 Task: Add Dietz & Watson Medium Cheddar Cheese to the cart.
Action: Mouse moved to (787, 289)
Screenshot: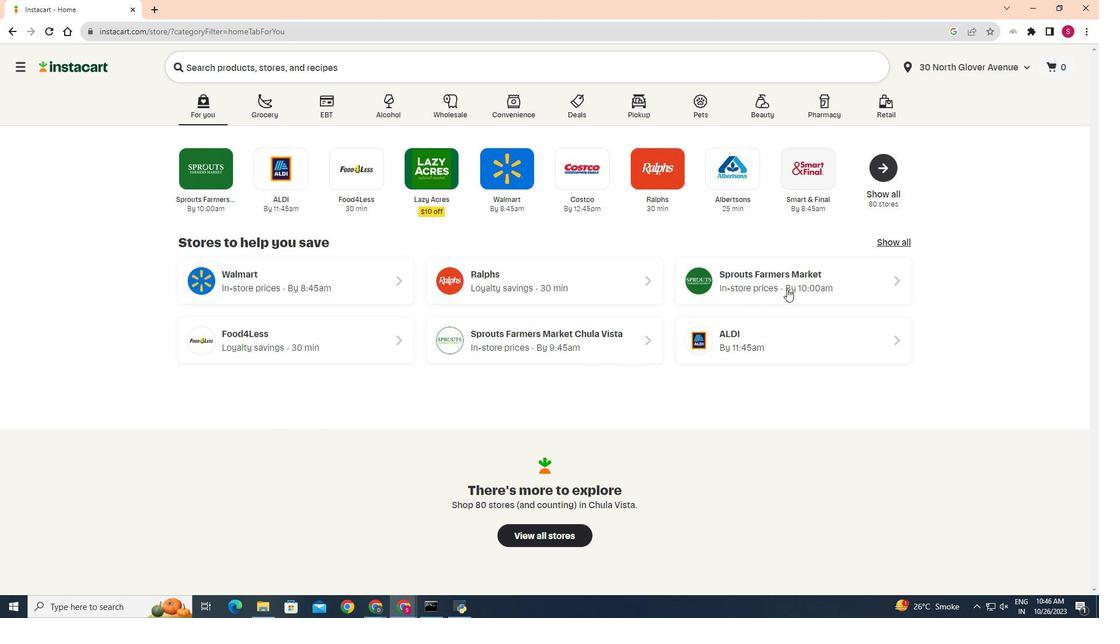 
Action: Mouse pressed left at (787, 289)
Screenshot: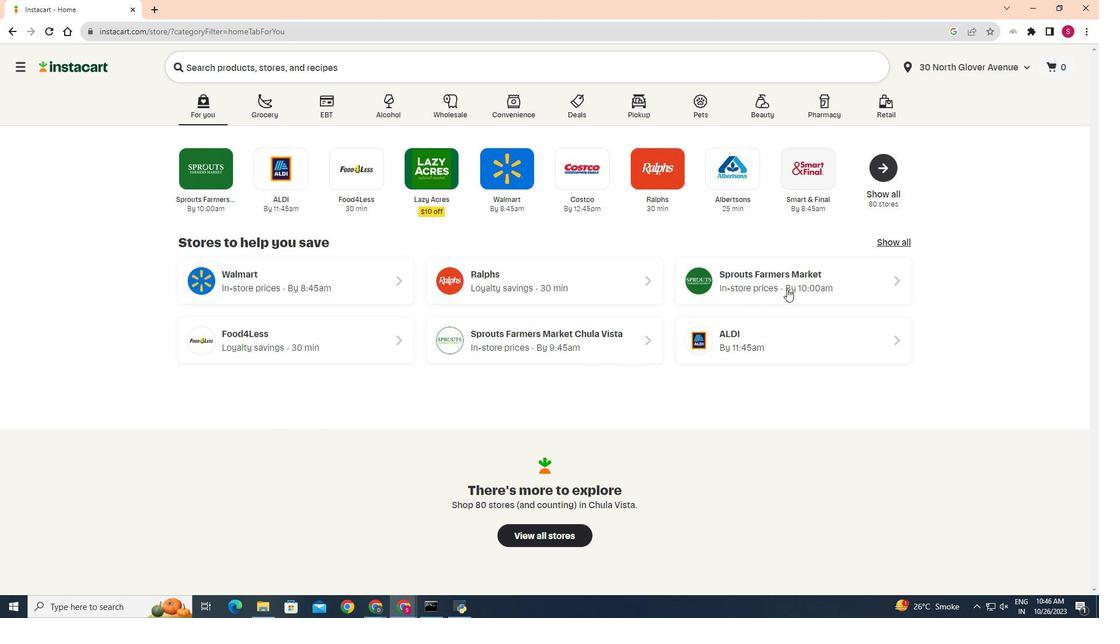 
Action: Mouse moved to (40, 519)
Screenshot: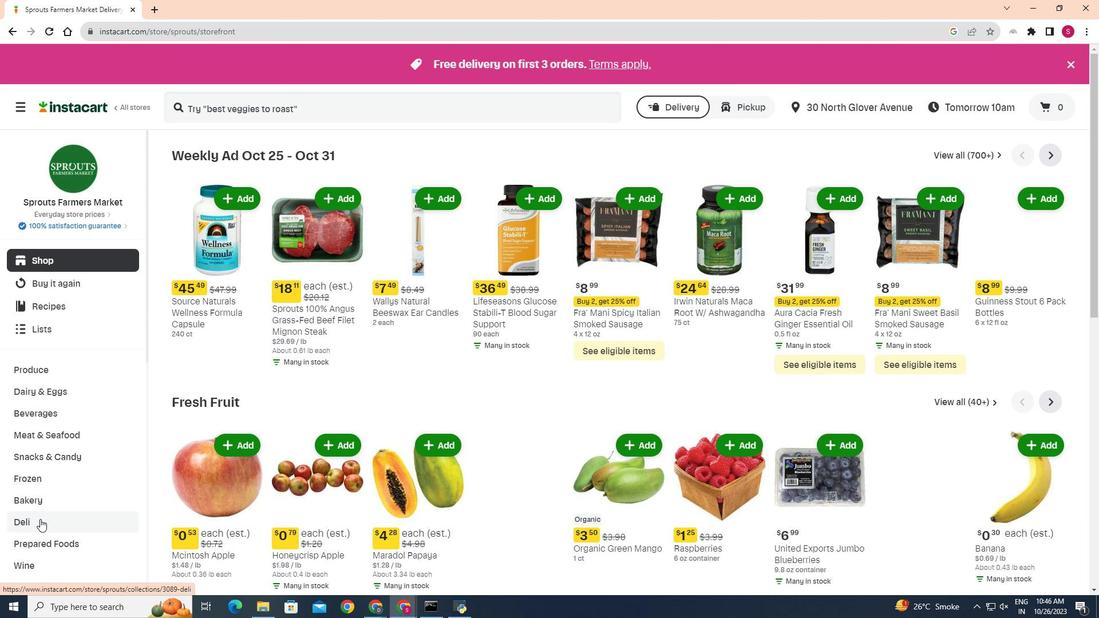 
Action: Mouse pressed left at (40, 519)
Screenshot: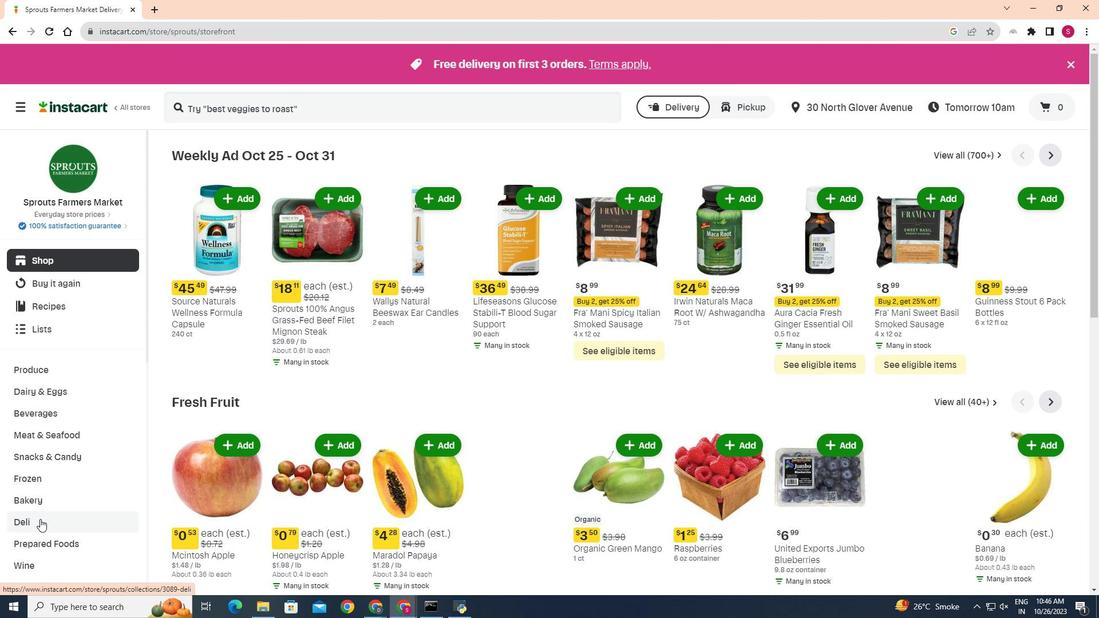 
Action: Mouse moved to (300, 177)
Screenshot: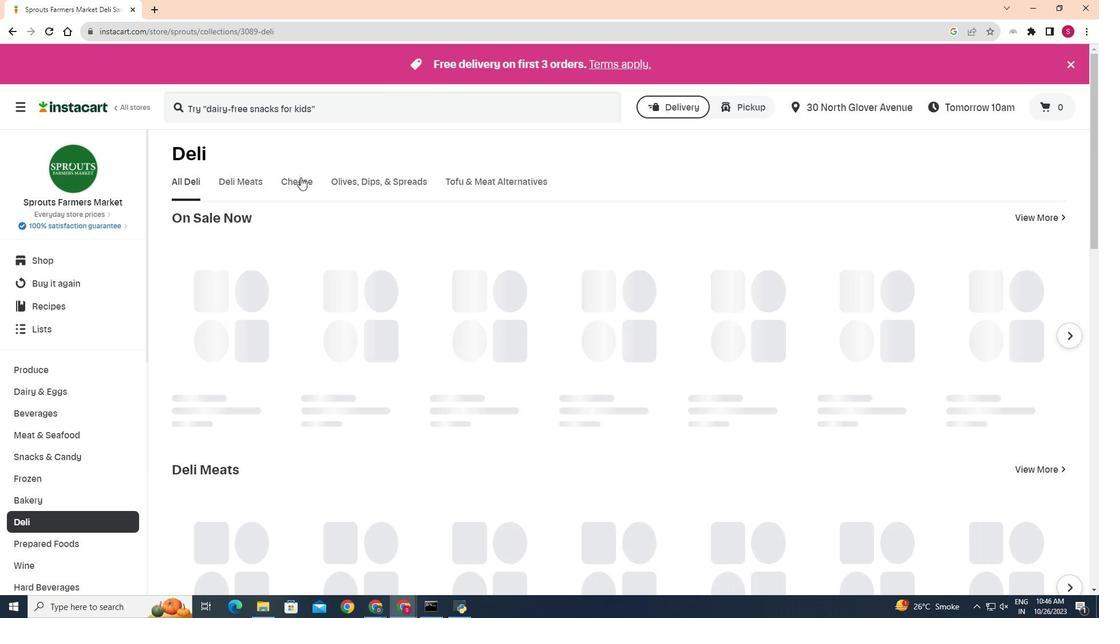 
Action: Mouse pressed left at (300, 177)
Screenshot: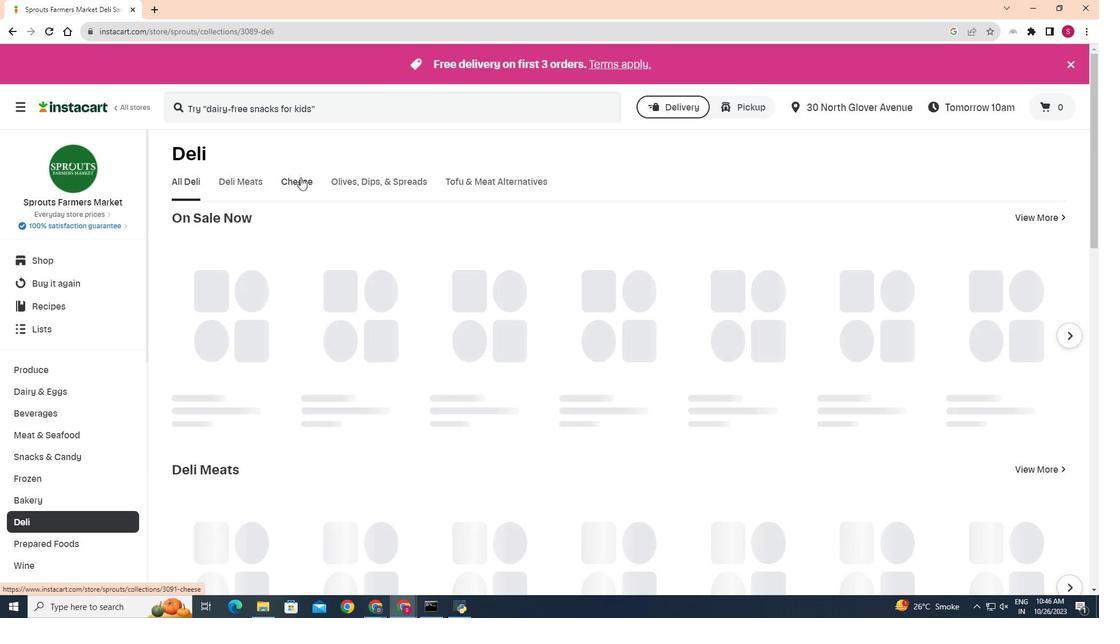 
Action: Mouse moved to (265, 229)
Screenshot: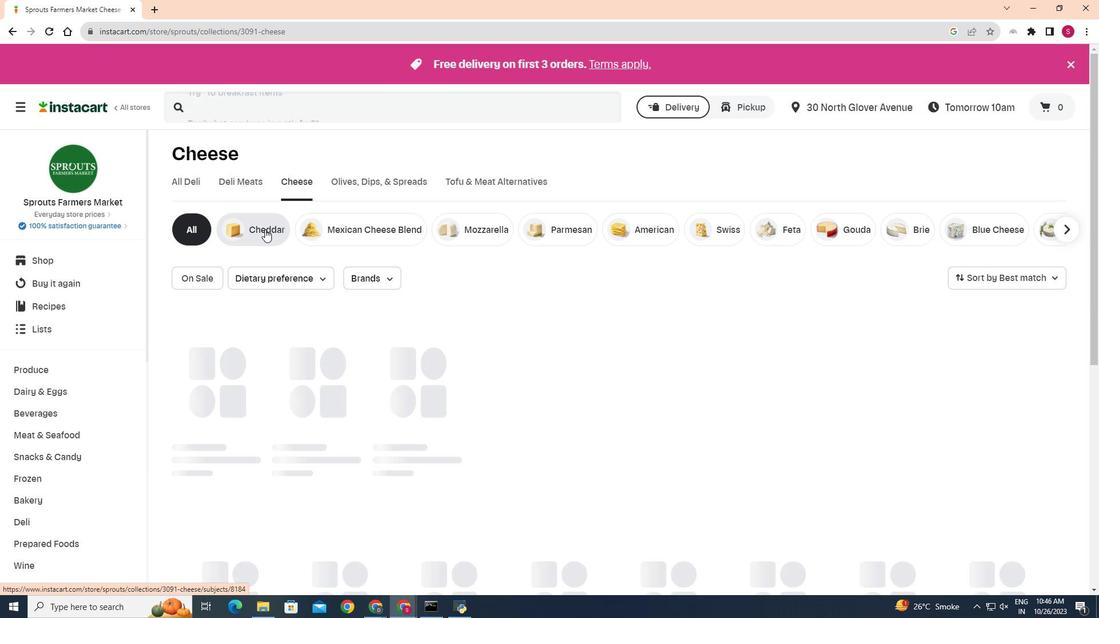 
Action: Mouse pressed left at (265, 229)
Screenshot: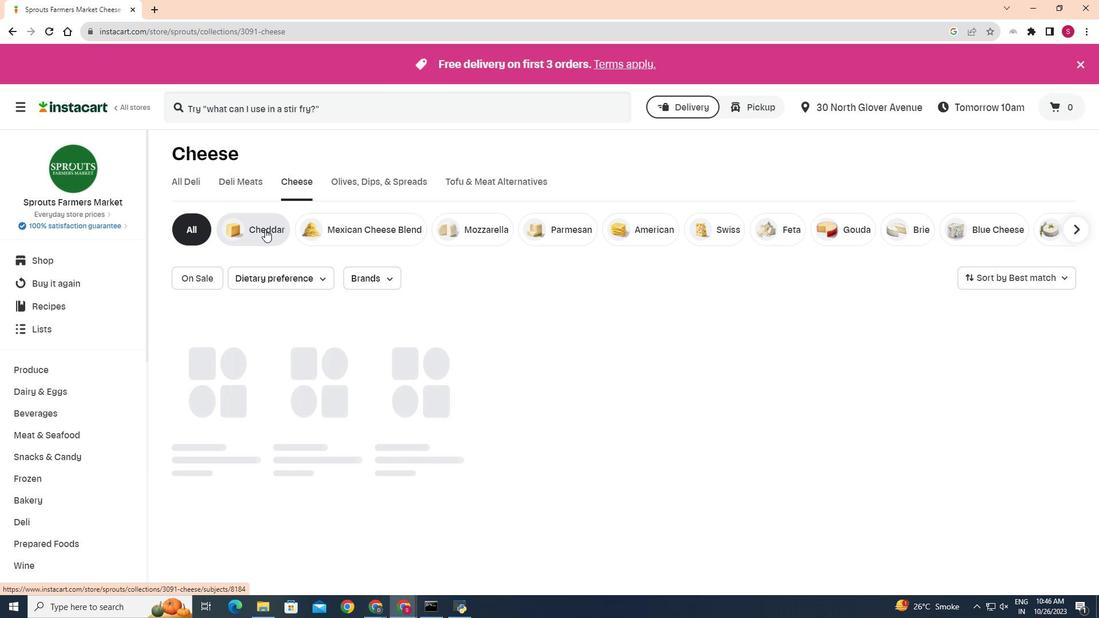 
Action: Mouse moved to (1047, 418)
Screenshot: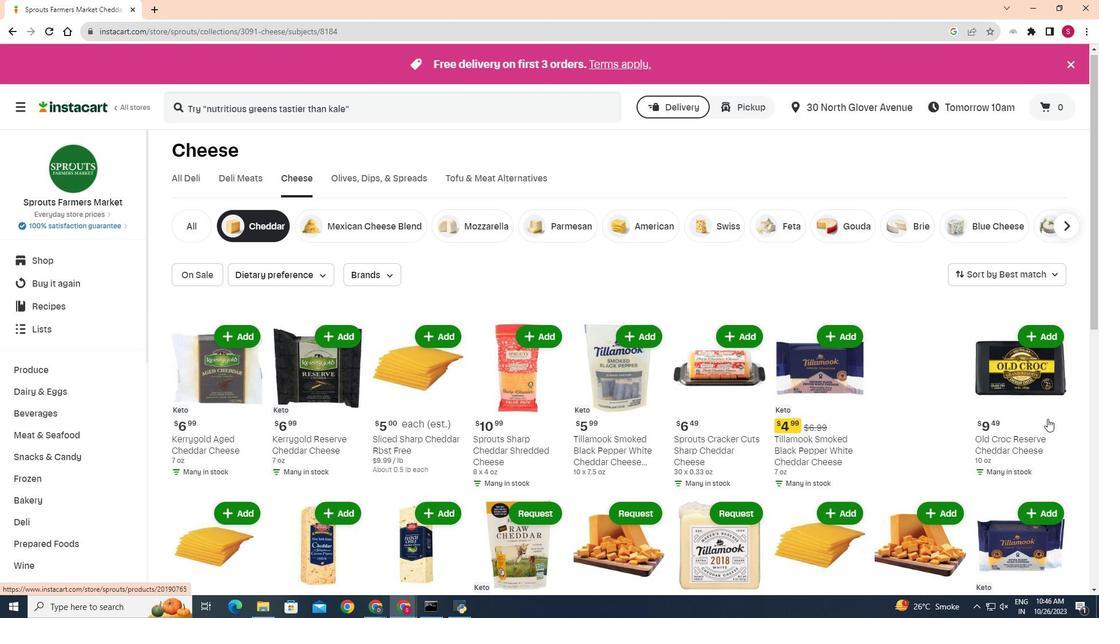 
Action: Mouse scrolled (1047, 418) with delta (0, 0)
Screenshot: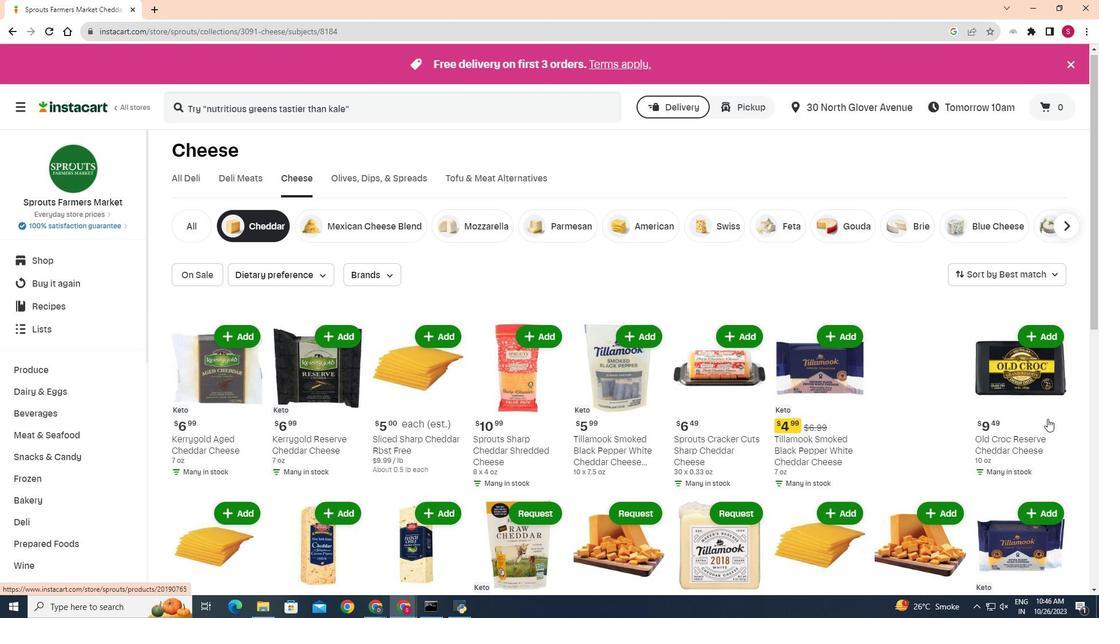 
Action: Mouse moved to (1048, 419)
Screenshot: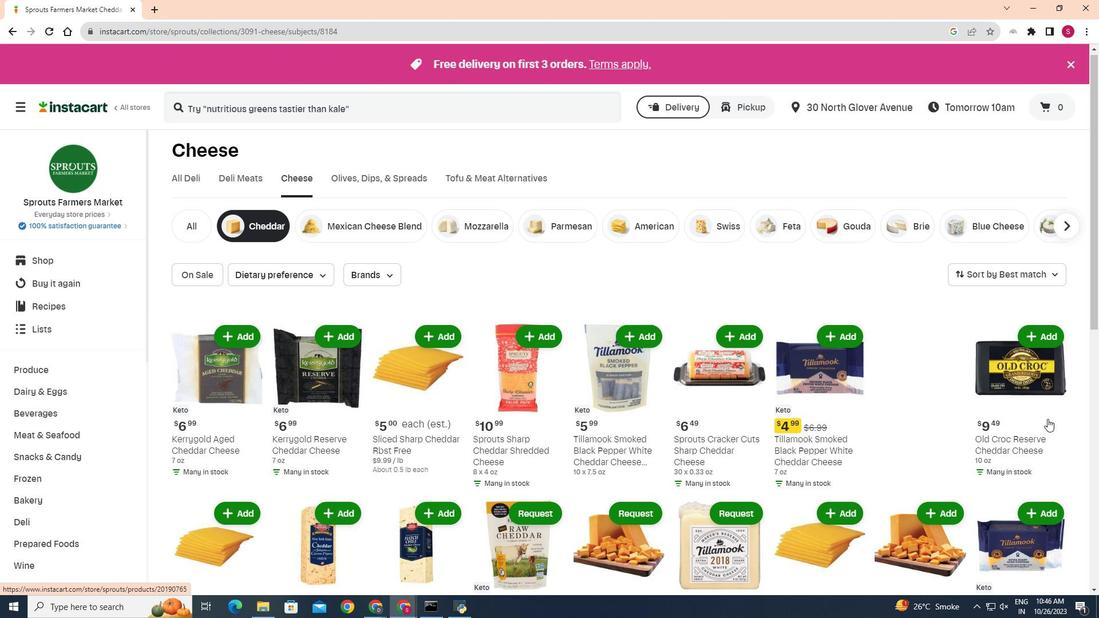 
Action: Mouse scrolled (1048, 418) with delta (0, 0)
Screenshot: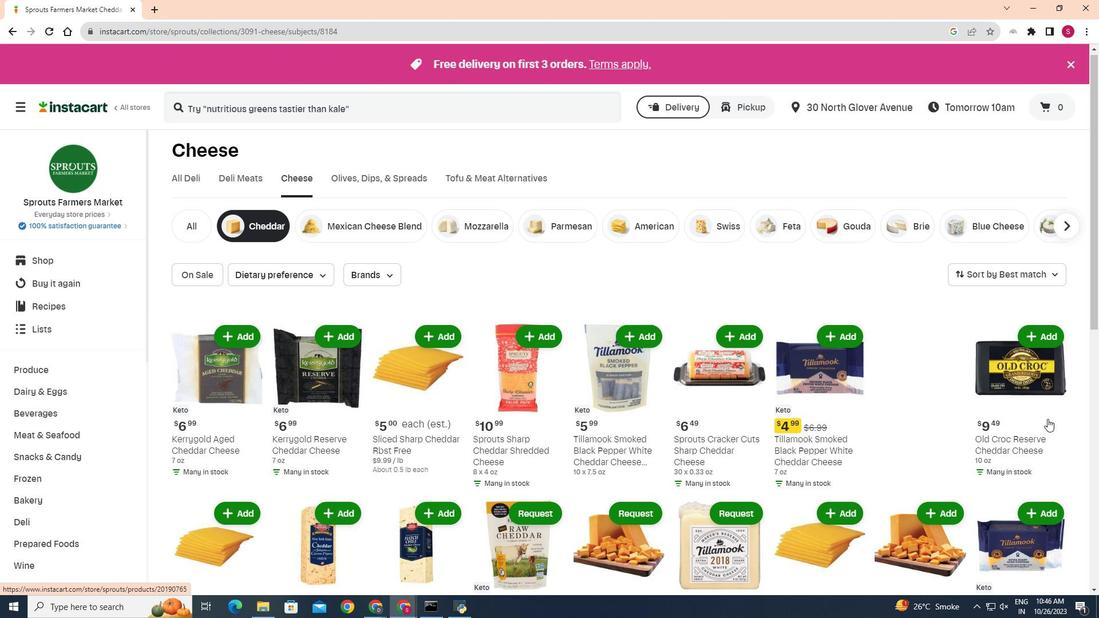 
Action: Mouse scrolled (1048, 418) with delta (0, 0)
Screenshot: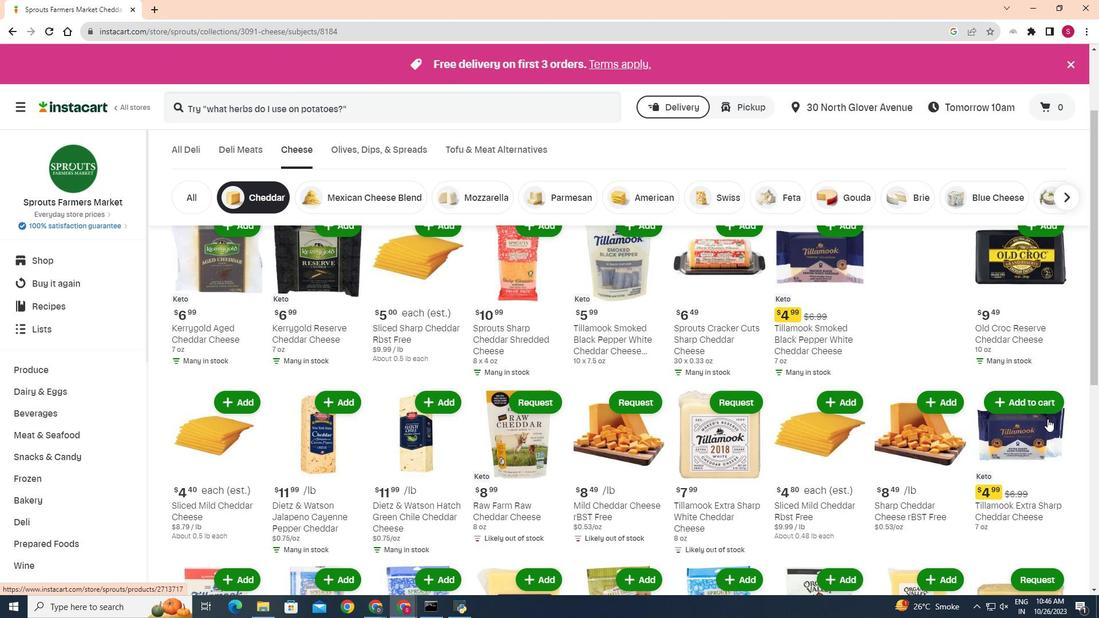 
Action: Mouse scrolled (1048, 418) with delta (0, 0)
Screenshot: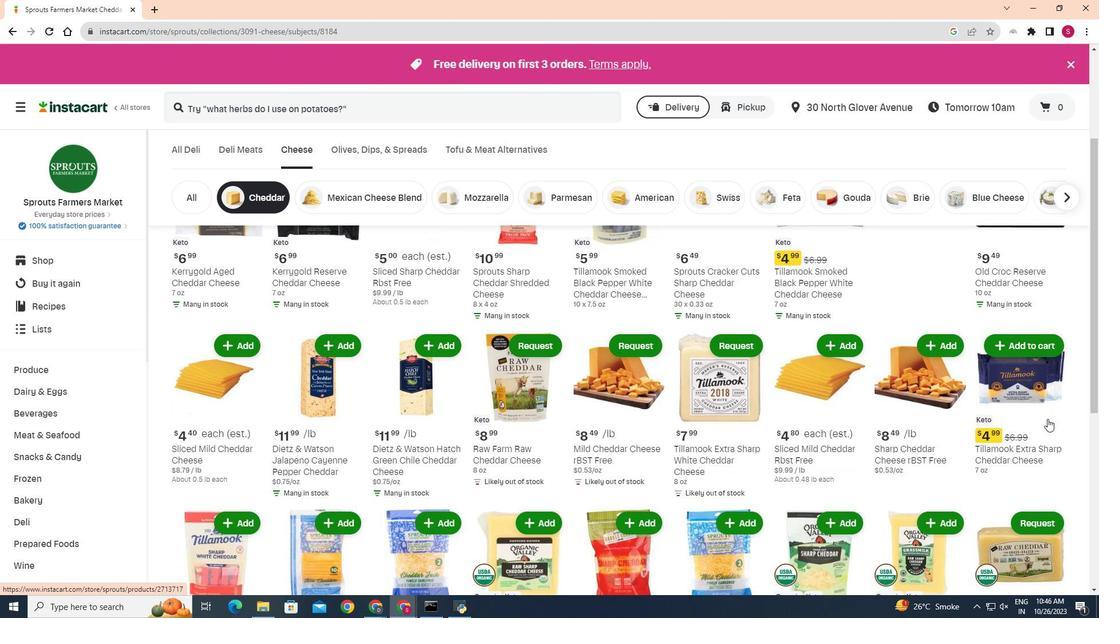 
Action: Mouse moved to (201, 354)
Screenshot: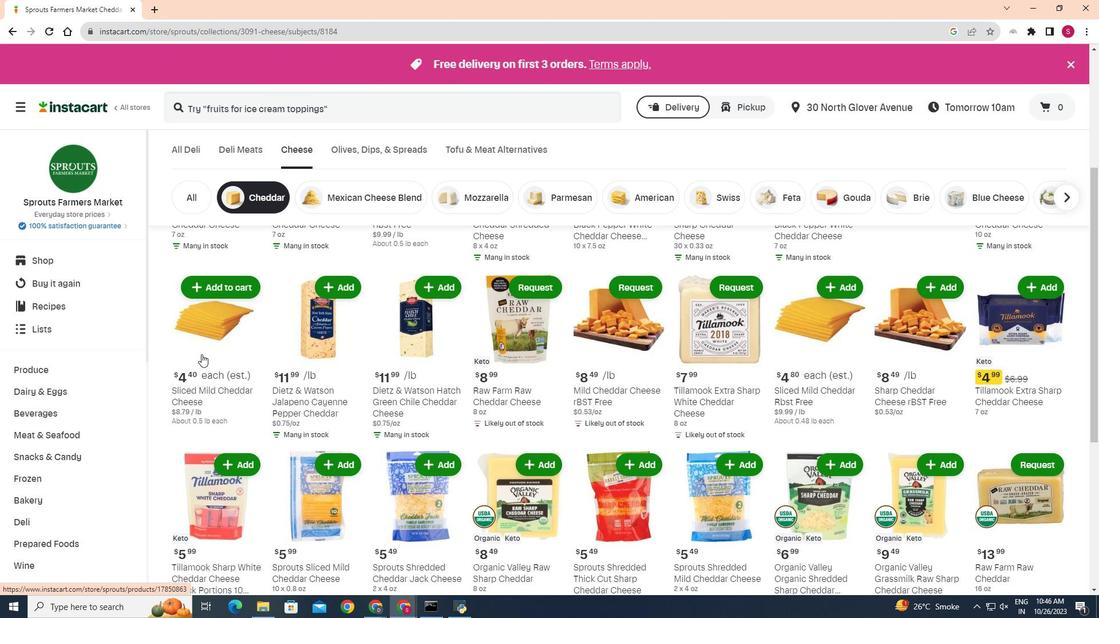 
Action: Mouse scrolled (201, 353) with delta (0, 0)
Screenshot: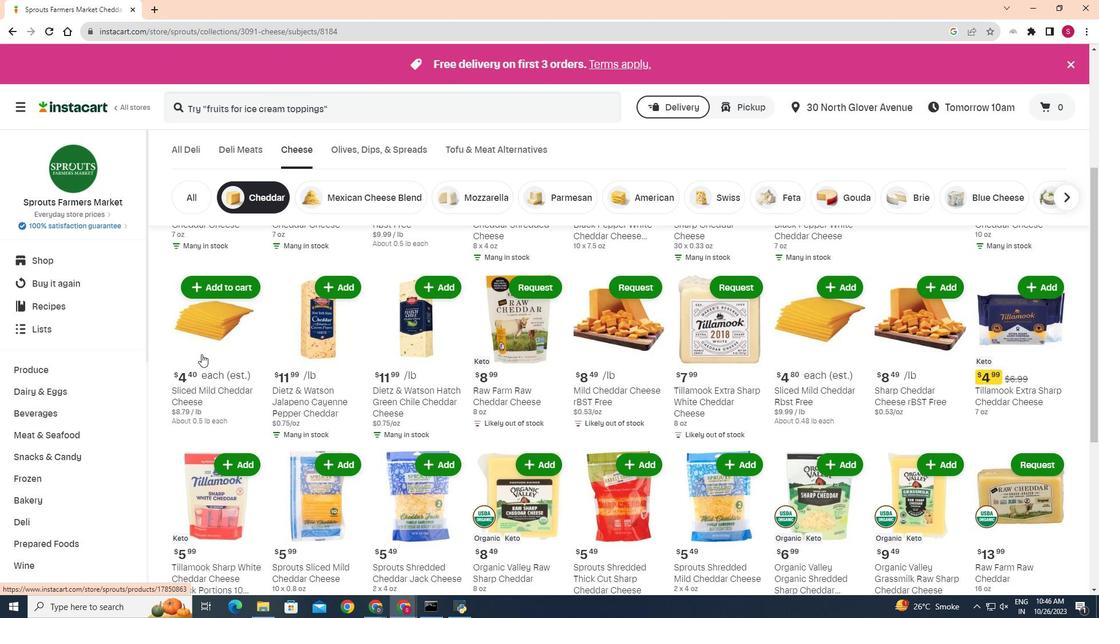 
Action: Mouse scrolled (201, 353) with delta (0, 0)
Screenshot: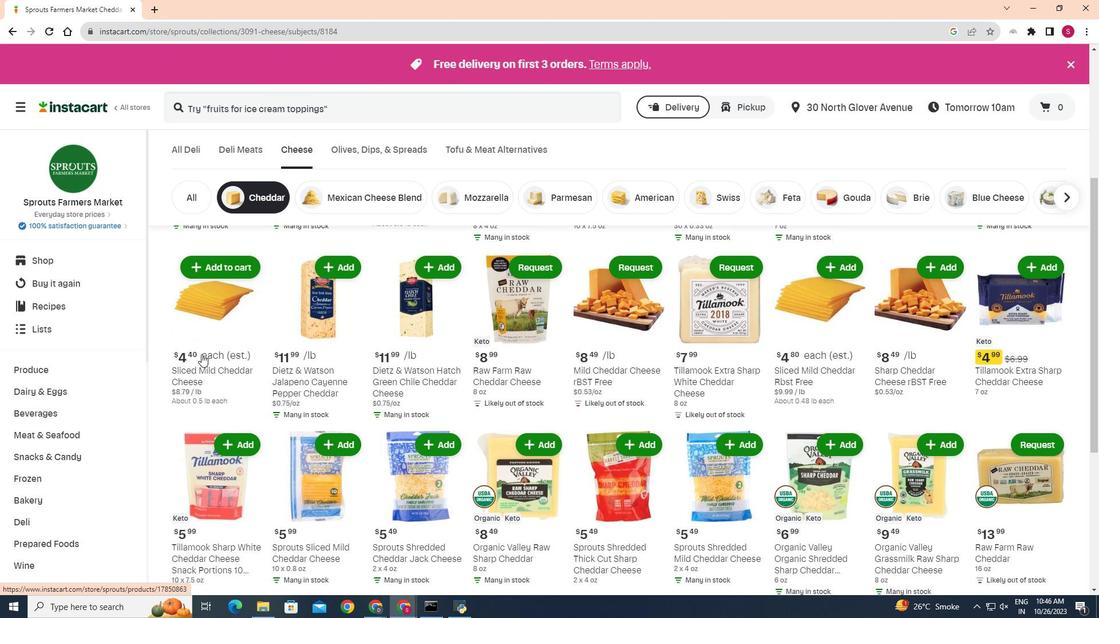 
Action: Mouse moved to (1016, 403)
Screenshot: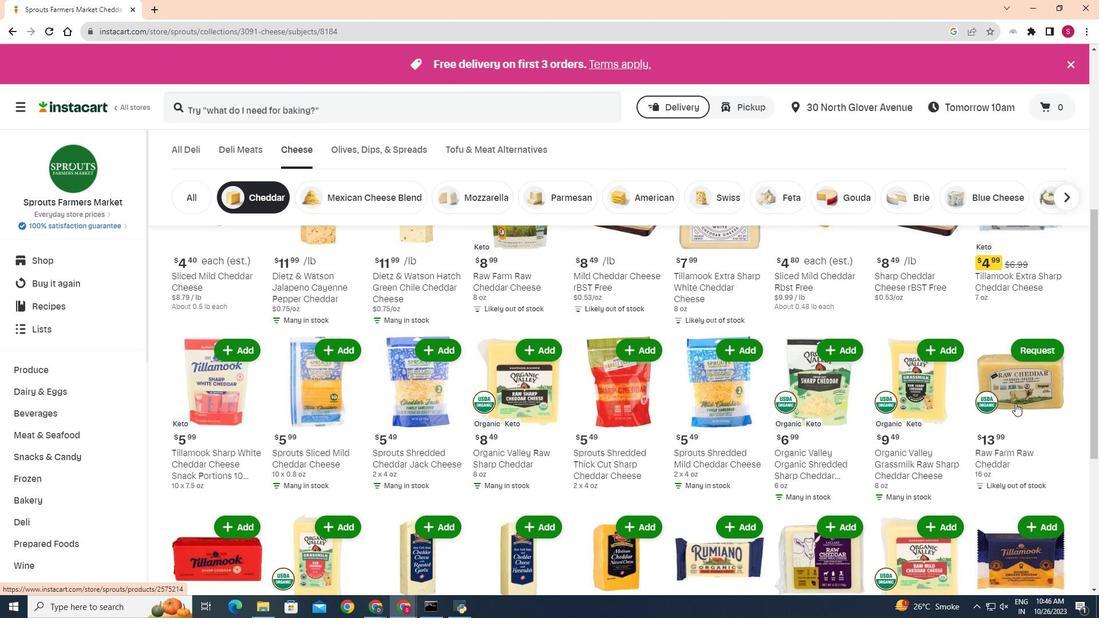 
Action: Mouse scrolled (1016, 403) with delta (0, 0)
Screenshot: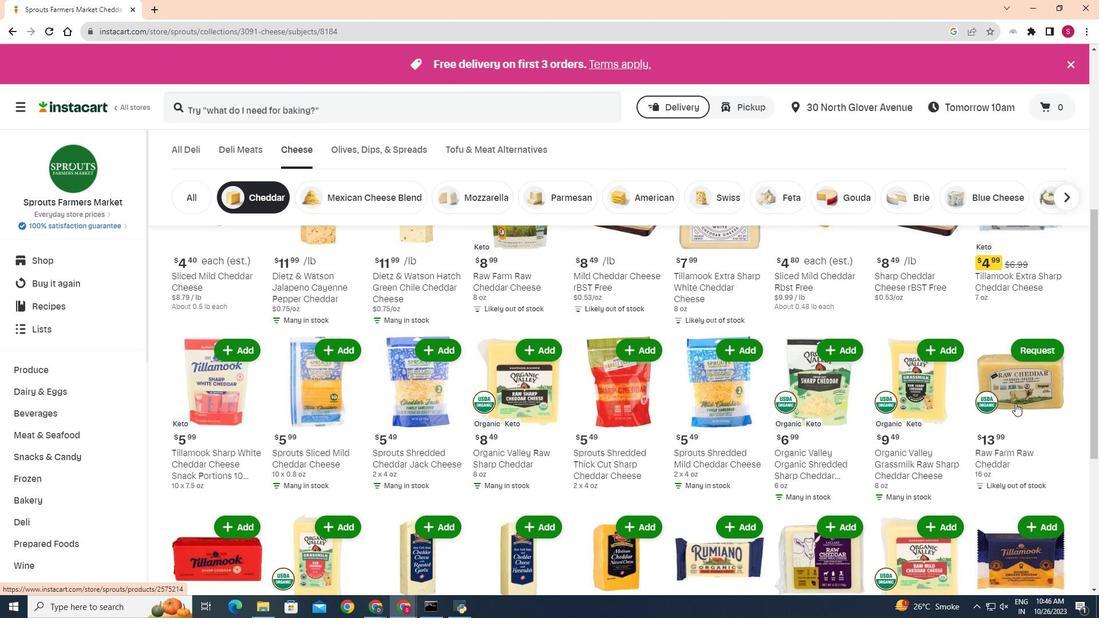 
Action: Mouse moved to (1016, 404)
Screenshot: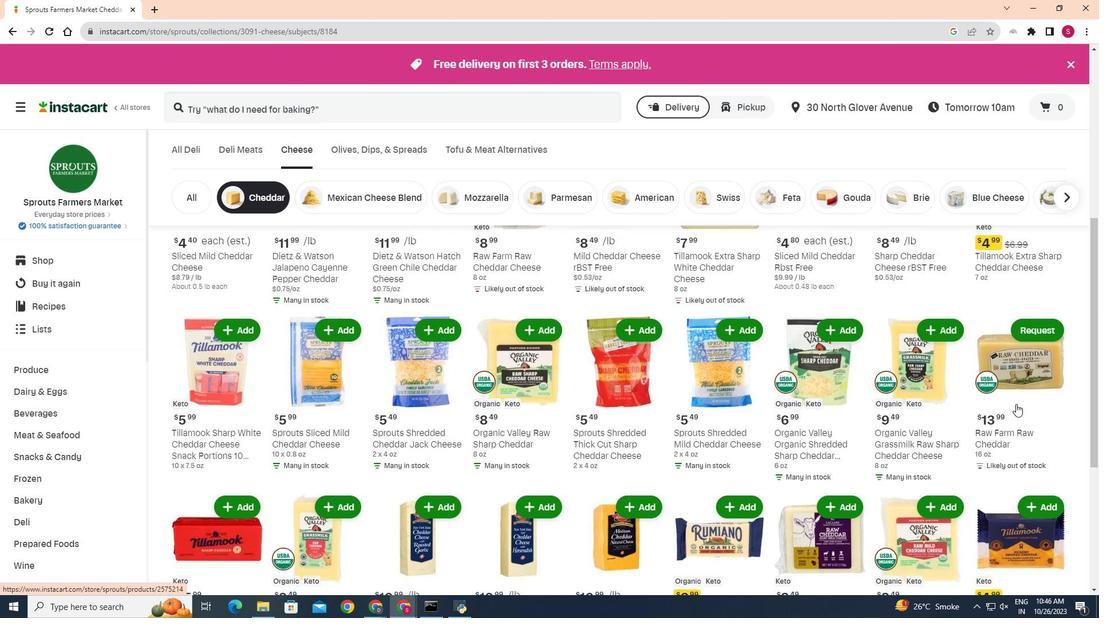 
Action: Mouse scrolled (1016, 403) with delta (0, 0)
Screenshot: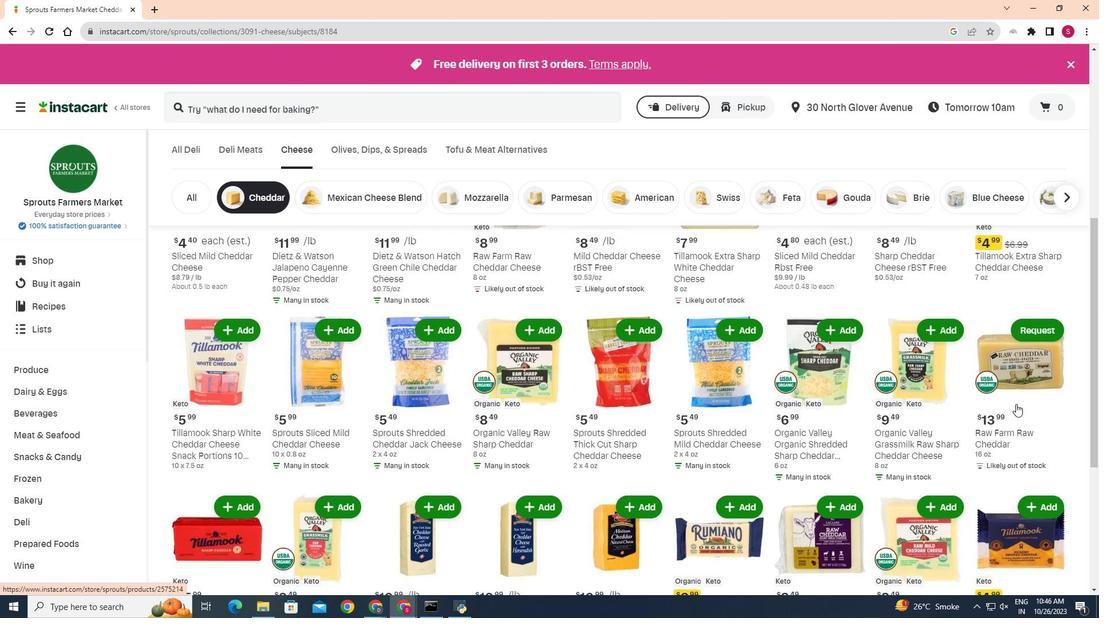 
Action: Mouse moved to (628, 406)
Screenshot: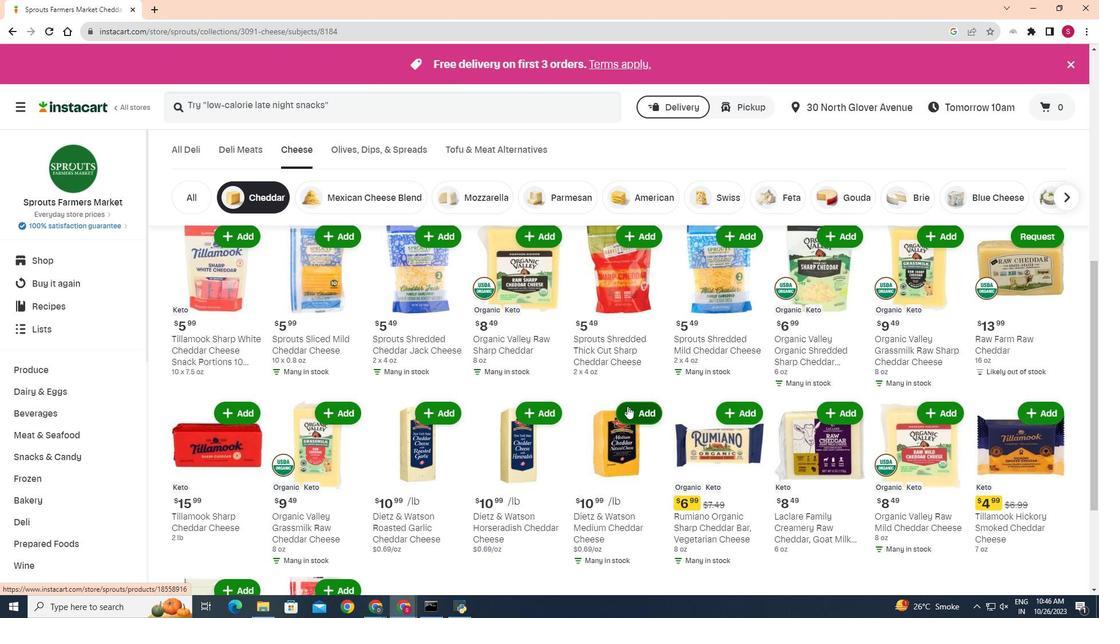 
Action: Mouse pressed left at (628, 406)
Screenshot: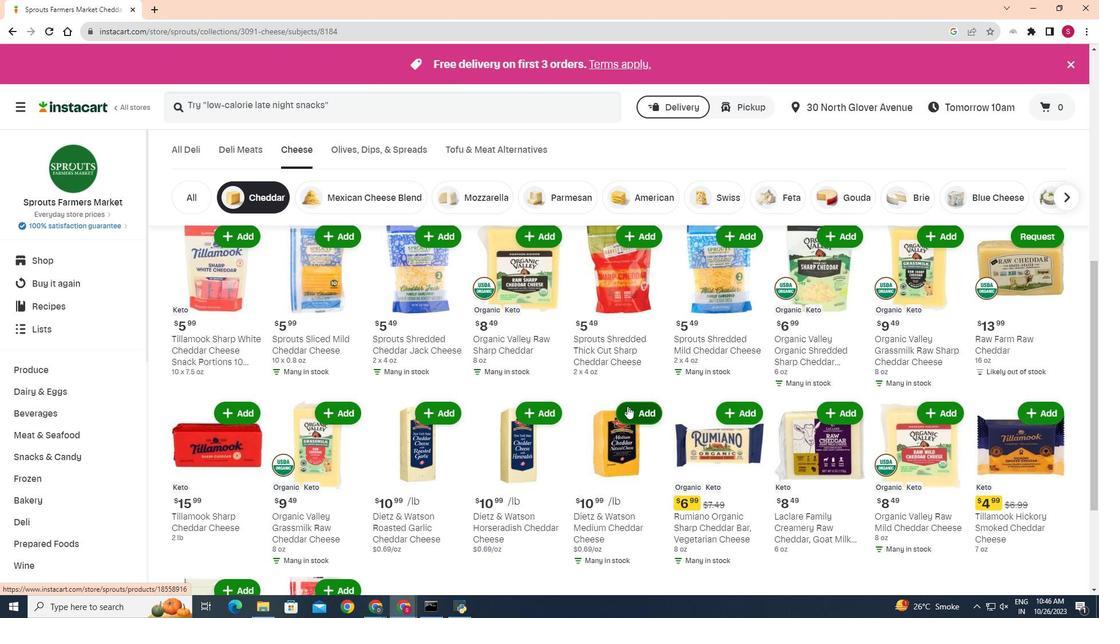 
Action: Mouse moved to (667, 385)
Screenshot: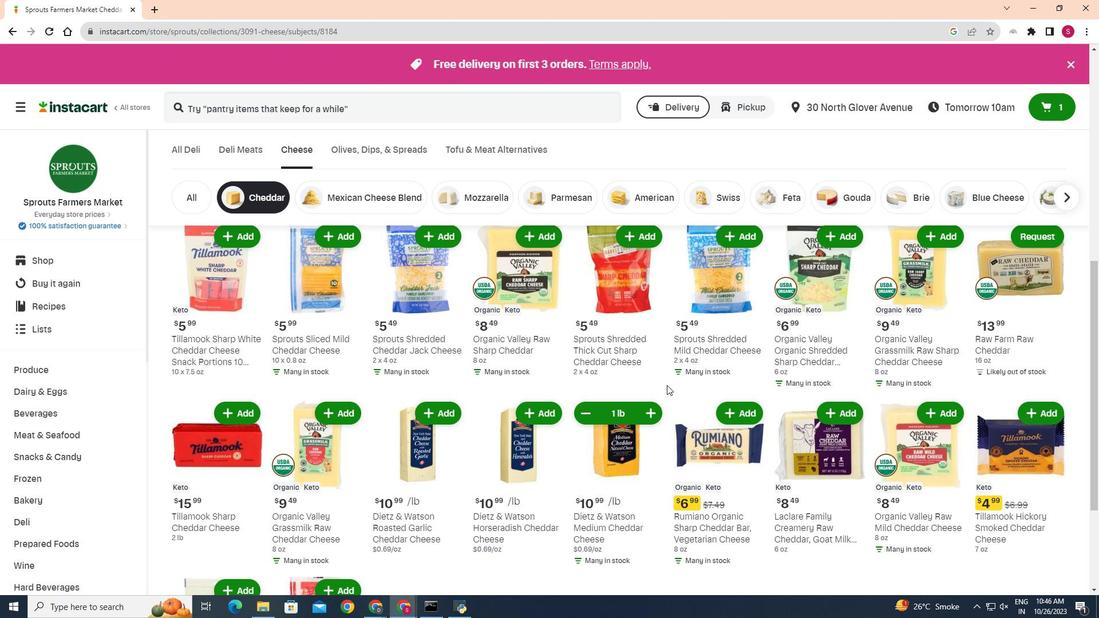 
